 Task: Import a spreadsheet with the name "Confidential.xlsx" from my drive.
Action: Mouse moved to (44, 96)
Screenshot: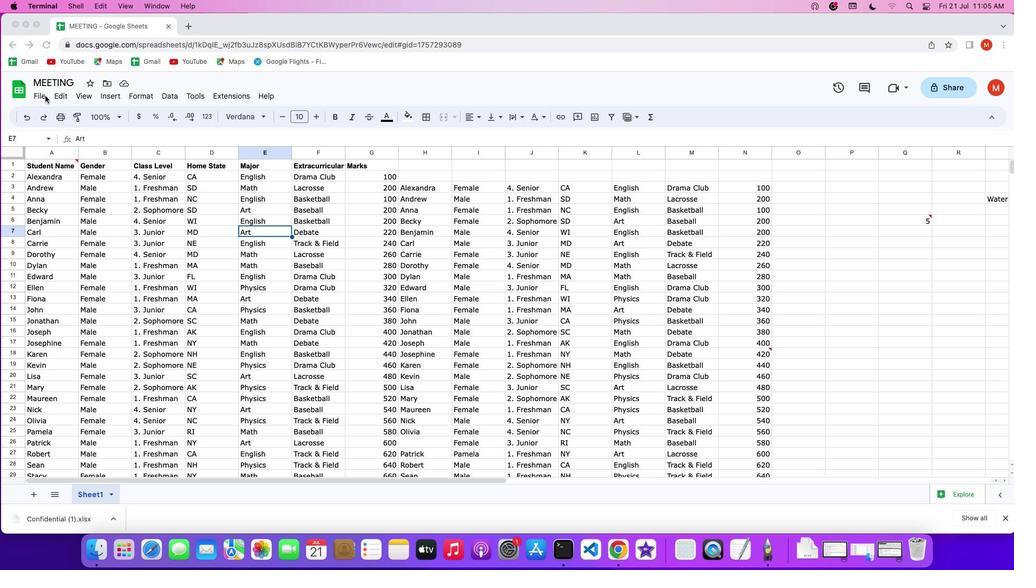 
Action: Mouse pressed left at (44, 96)
Screenshot: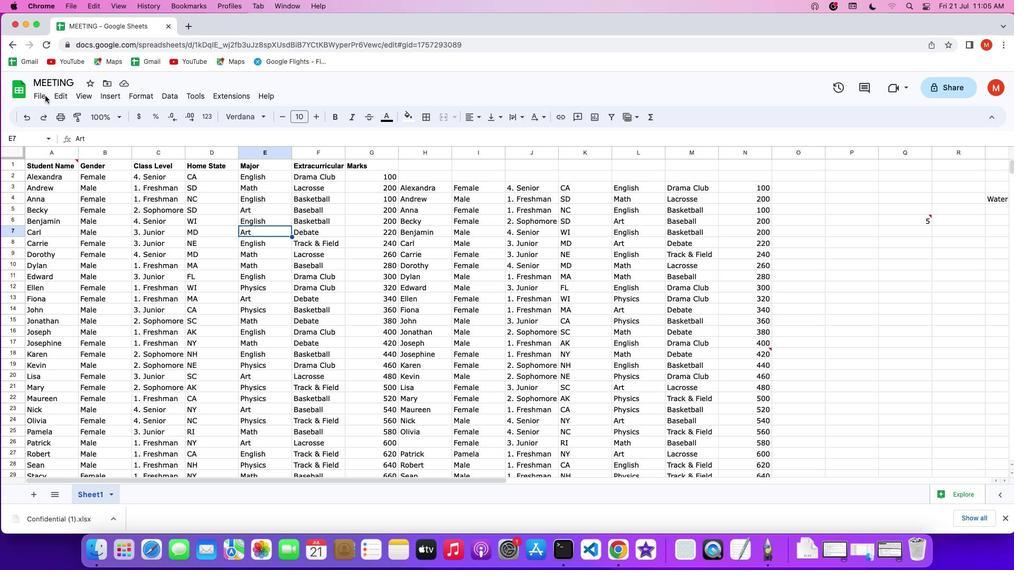 
Action: Mouse pressed left at (44, 96)
Screenshot: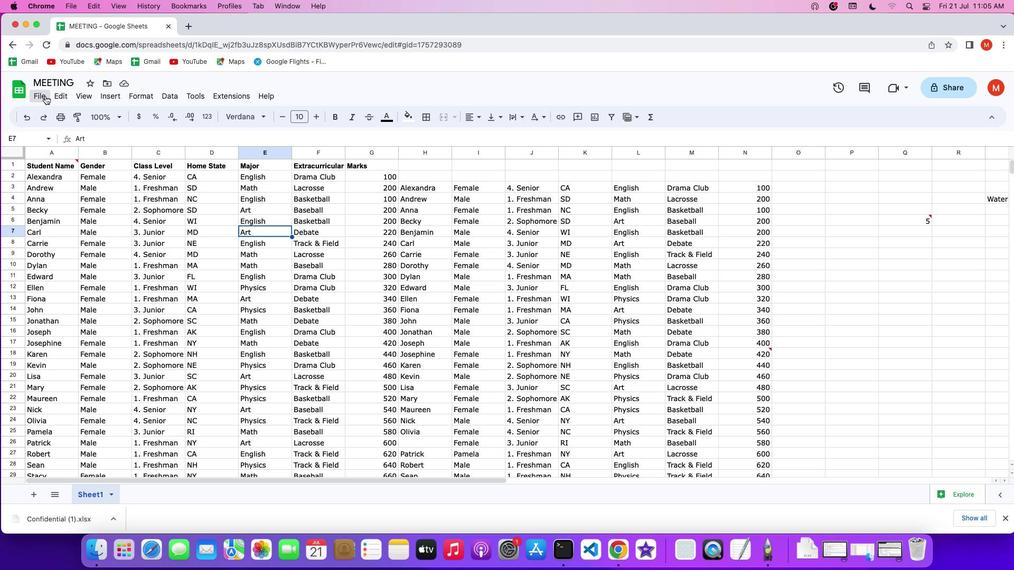 
Action: Mouse pressed left at (44, 96)
Screenshot: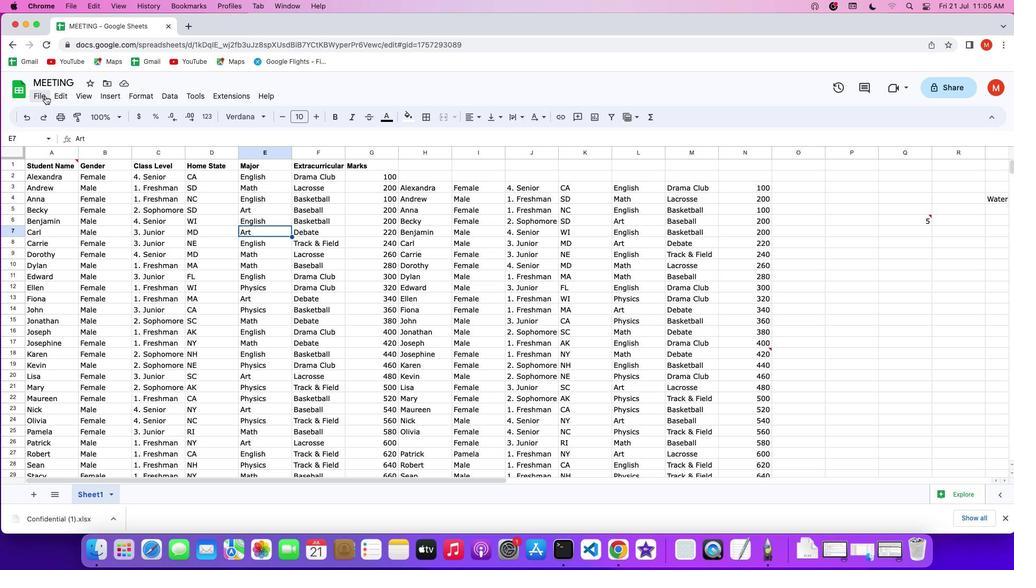 
Action: Mouse moved to (38, 142)
Screenshot: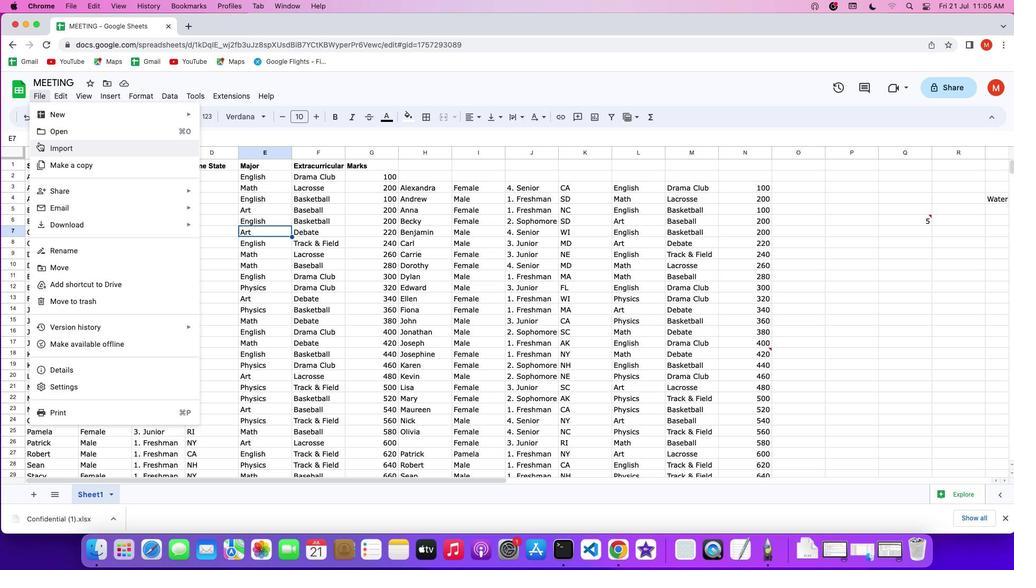 
Action: Mouse pressed left at (38, 142)
Screenshot: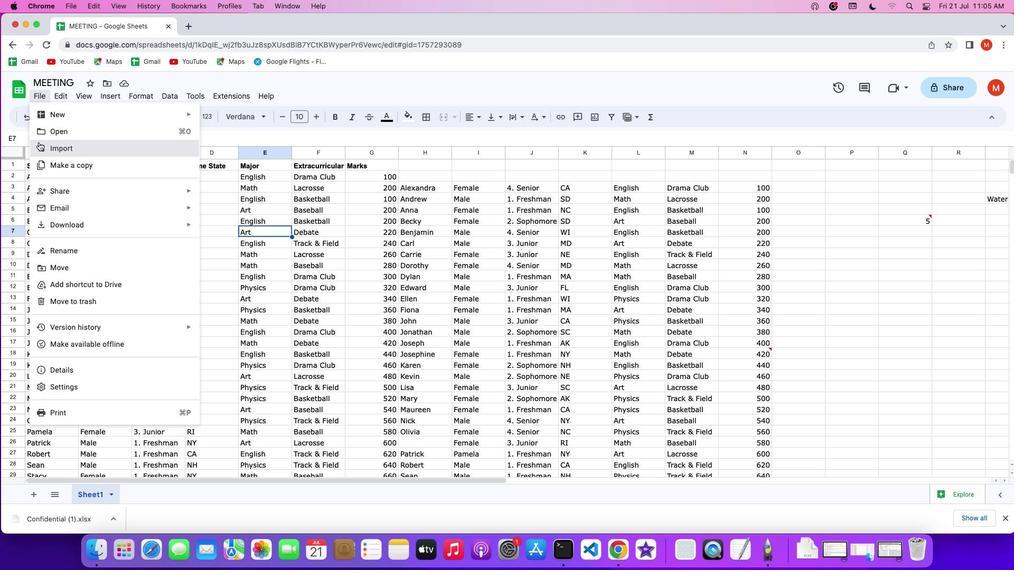 
Action: Mouse moved to (382, 291)
Screenshot: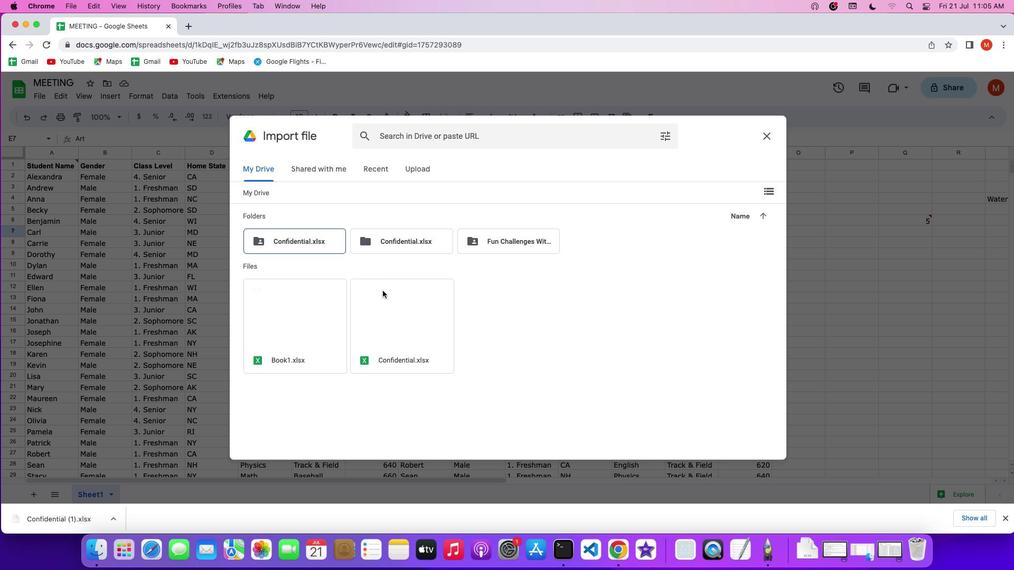 
Action: Mouse pressed left at (382, 291)
Screenshot: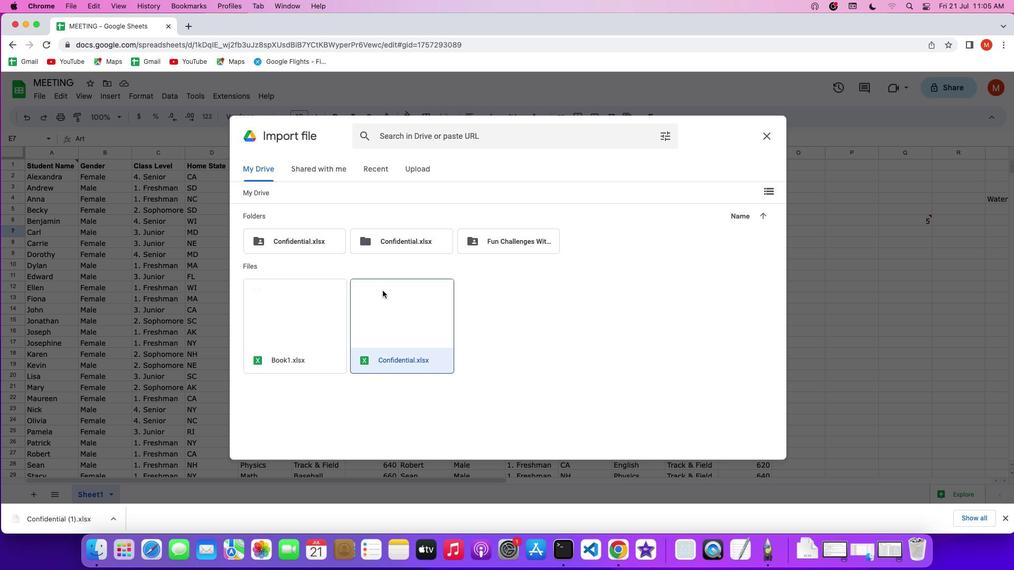
Action: Mouse pressed left at (382, 291)
Screenshot: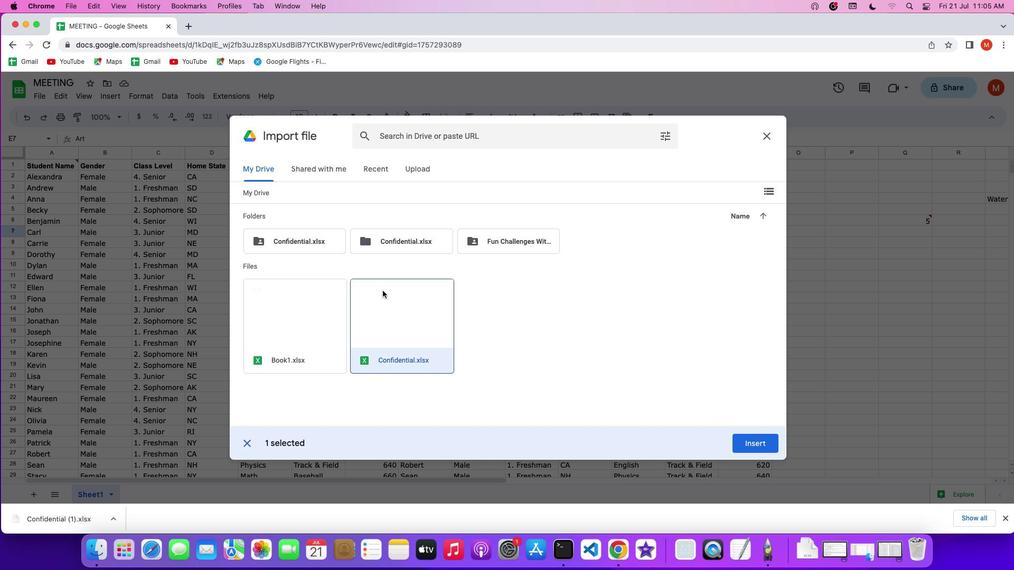 
Action: Mouse moved to (773, 437)
Screenshot: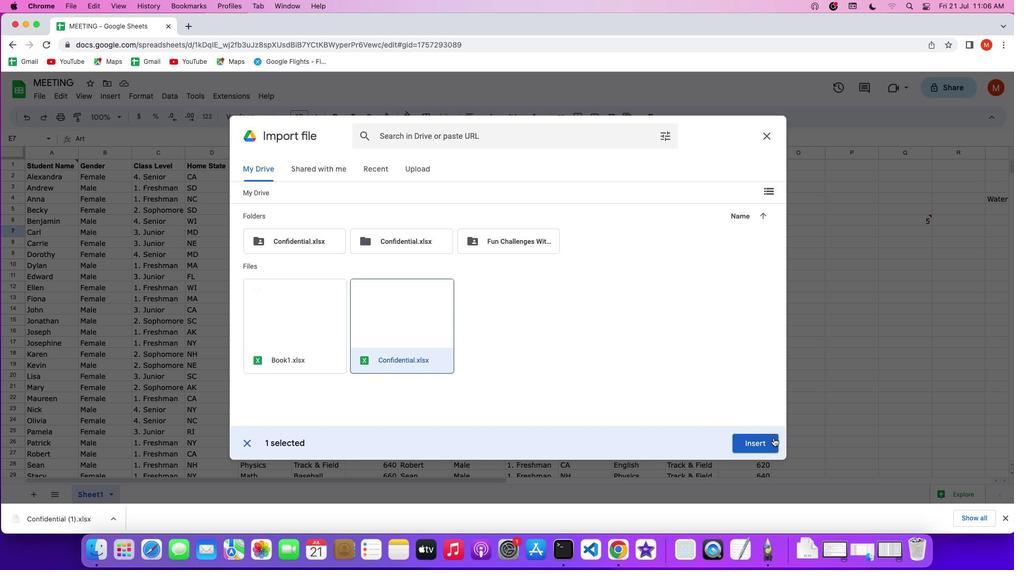 
Action: Mouse pressed left at (773, 437)
Screenshot: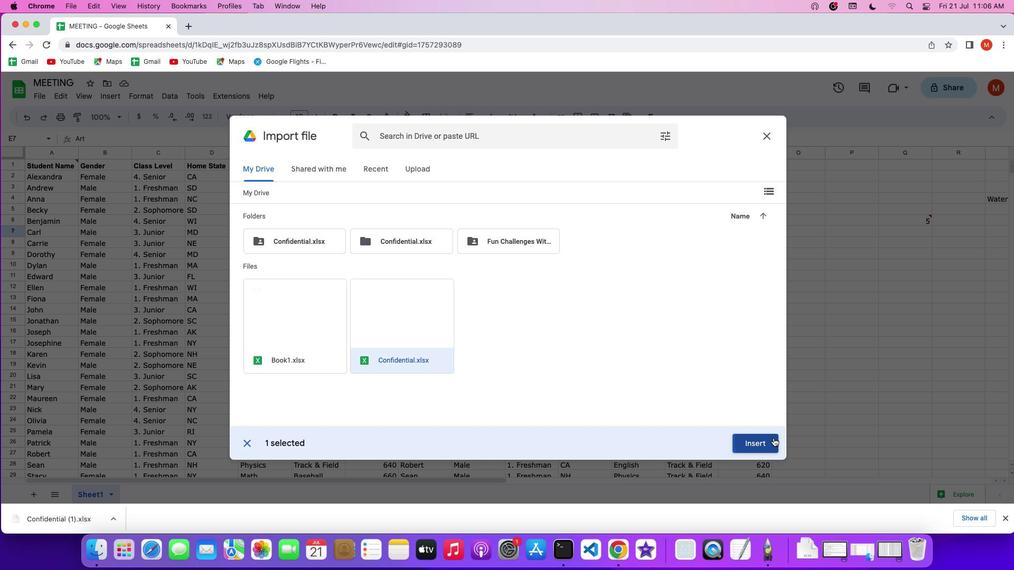 
Action: Mouse moved to (535, 342)
Screenshot: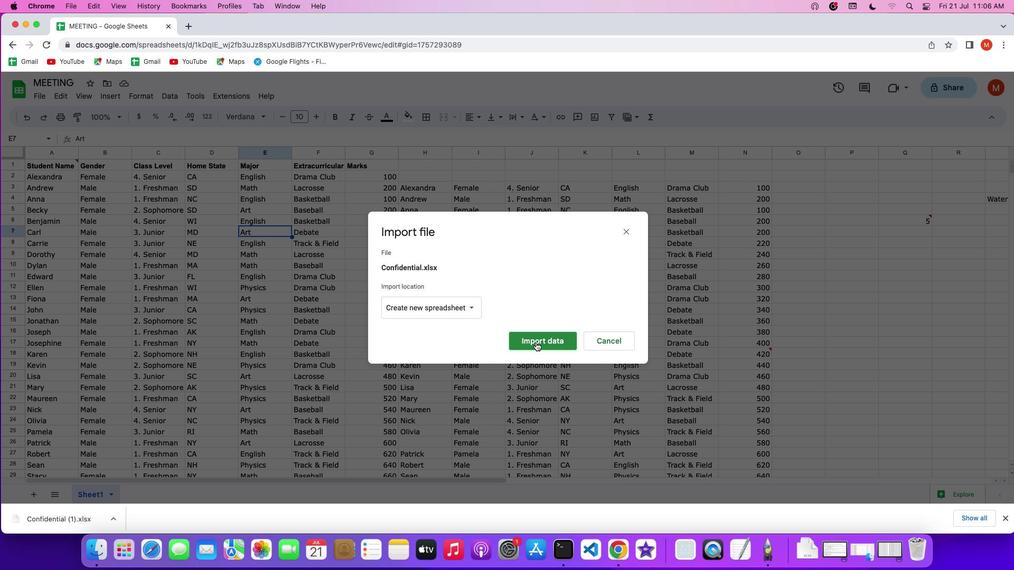 
Action: Mouse pressed left at (535, 342)
Screenshot: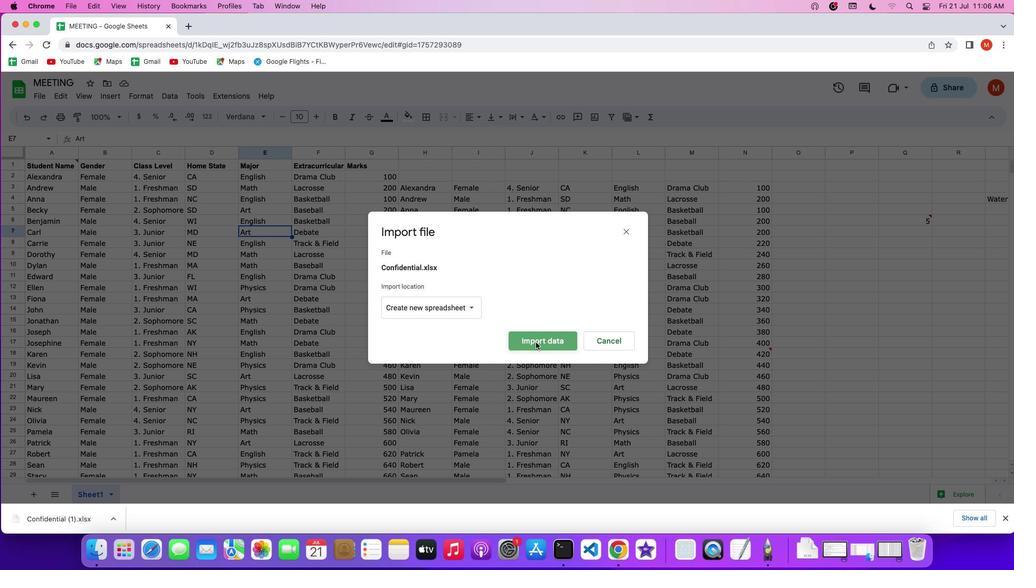 
Action: Mouse moved to (547, 376)
Screenshot: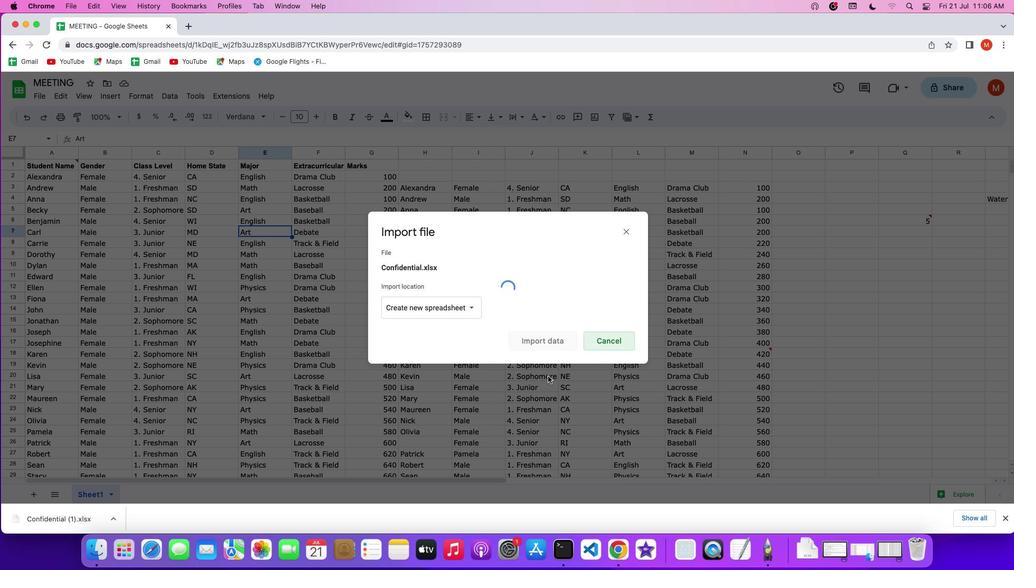 
